 Task: Create a rule when a due date more than days from now is removed from a card by me.
Action: Mouse moved to (1071, 87)
Screenshot: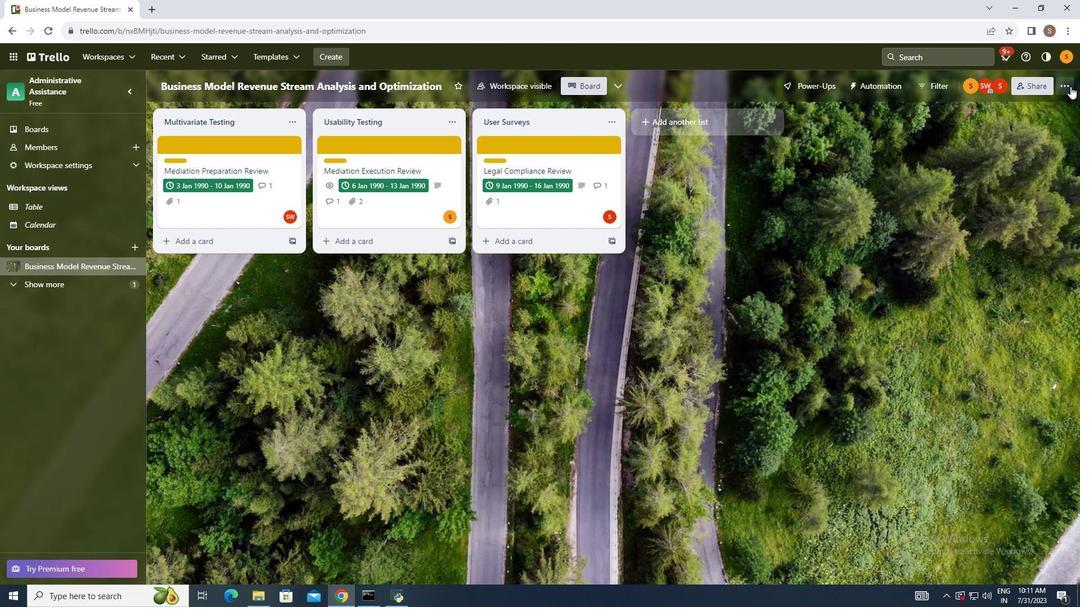 
Action: Mouse pressed left at (1071, 87)
Screenshot: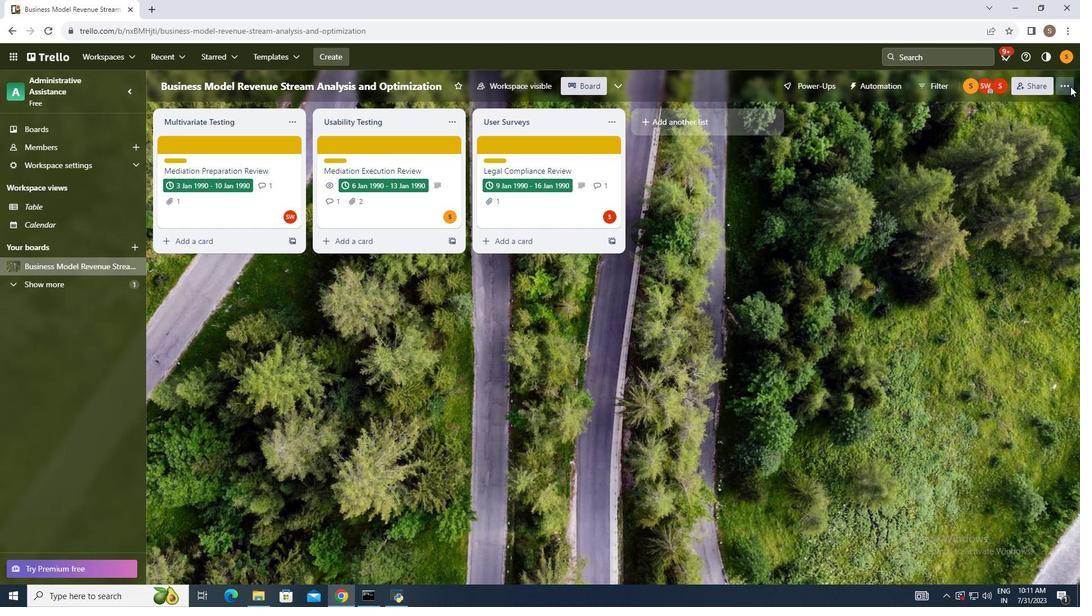 
Action: Mouse moved to (967, 233)
Screenshot: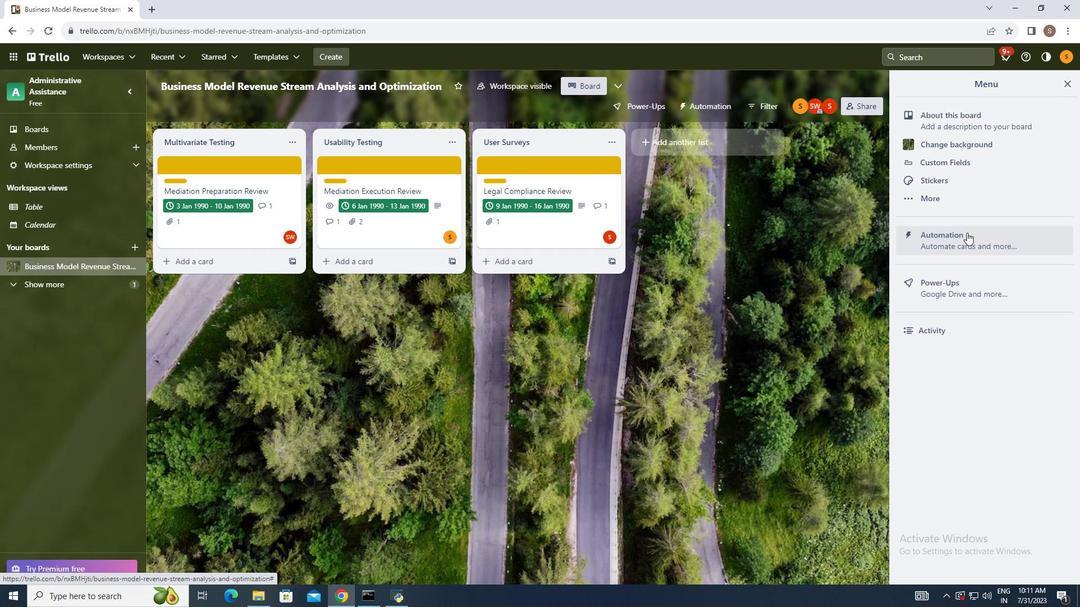 
Action: Mouse pressed left at (967, 233)
Screenshot: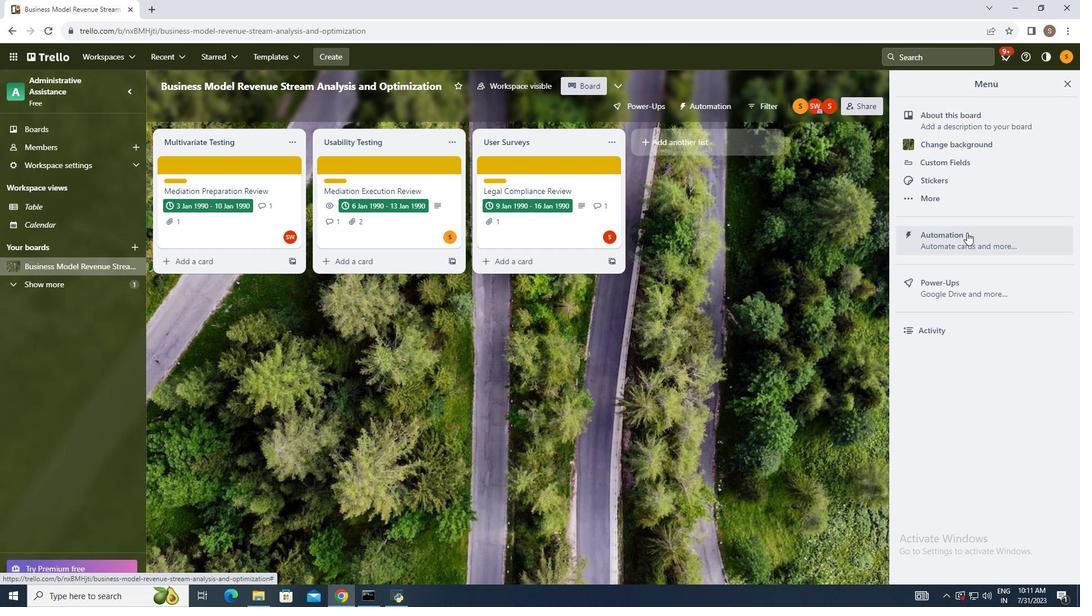 
Action: Mouse moved to (213, 201)
Screenshot: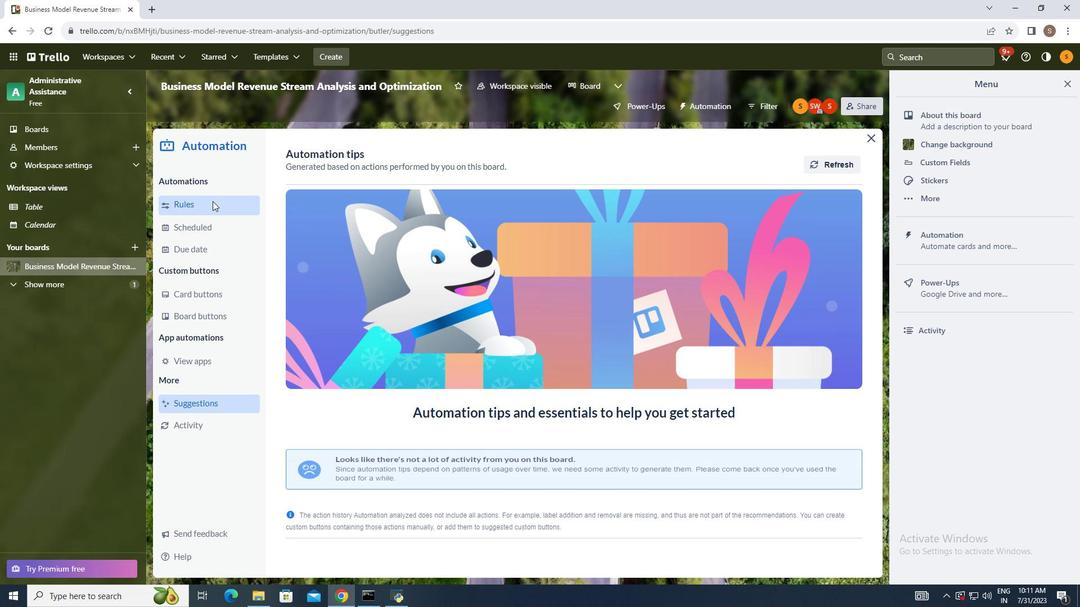 
Action: Mouse pressed left at (213, 201)
Screenshot: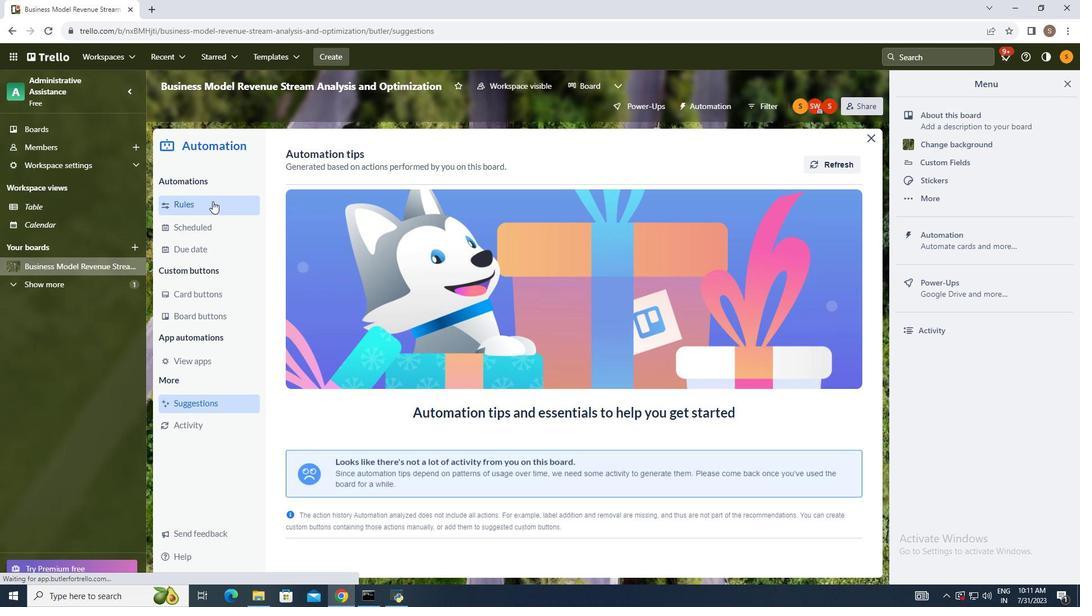 
Action: Mouse moved to (737, 158)
Screenshot: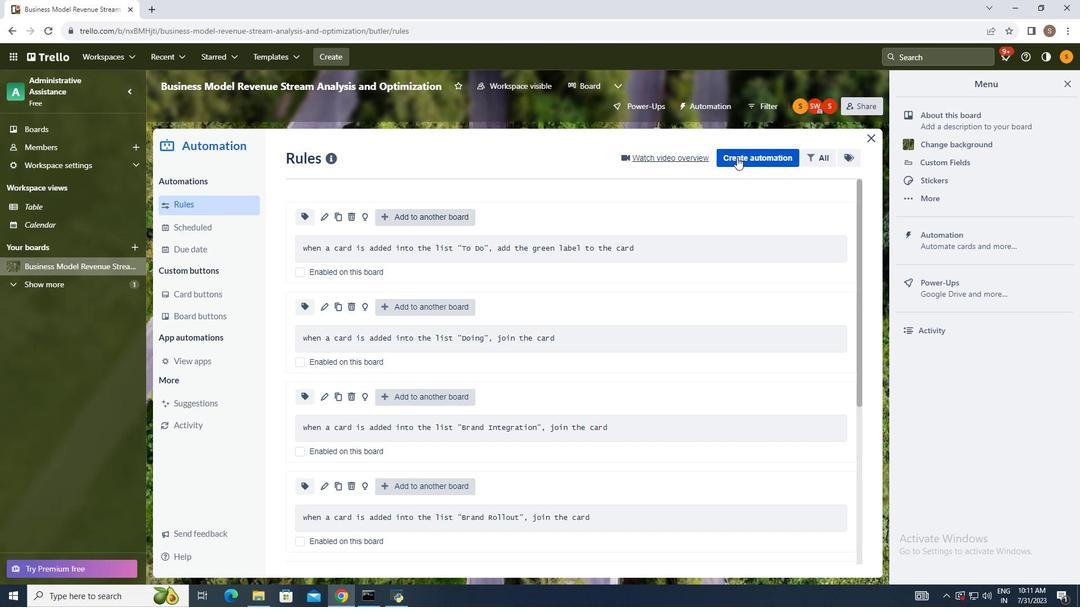 
Action: Mouse pressed left at (737, 158)
Screenshot: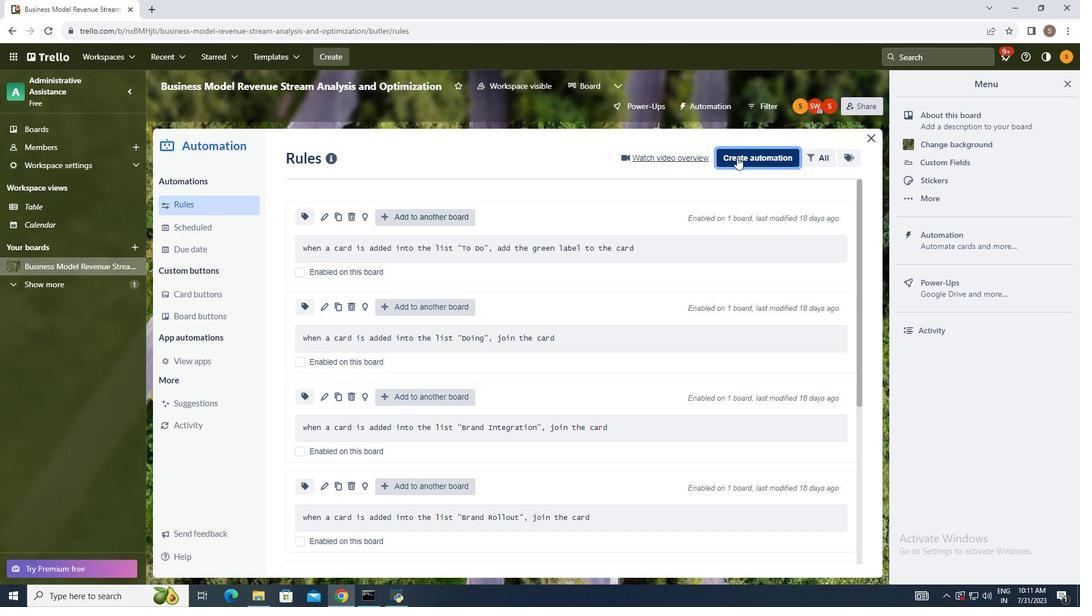 
Action: Mouse moved to (573, 269)
Screenshot: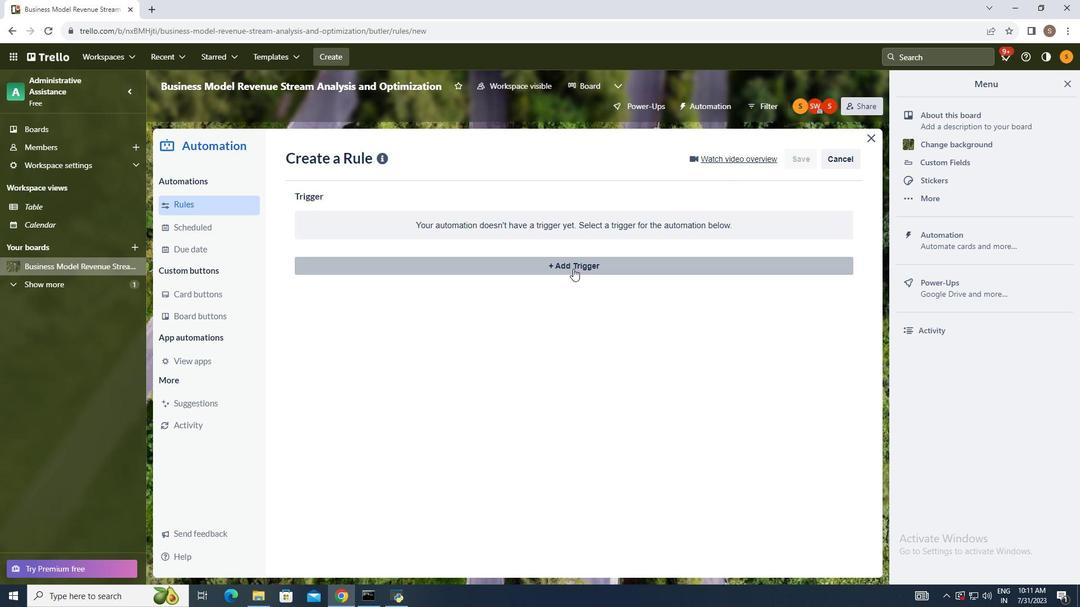 
Action: Mouse pressed left at (573, 269)
Screenshot: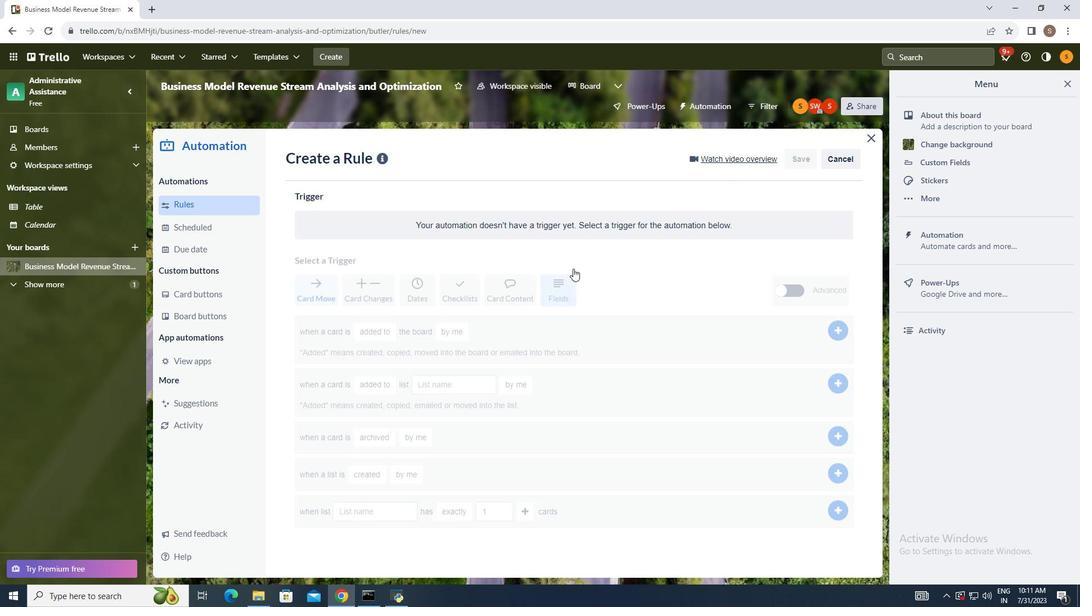 
Action: Mouse moved to (413, 303)
Screenshot: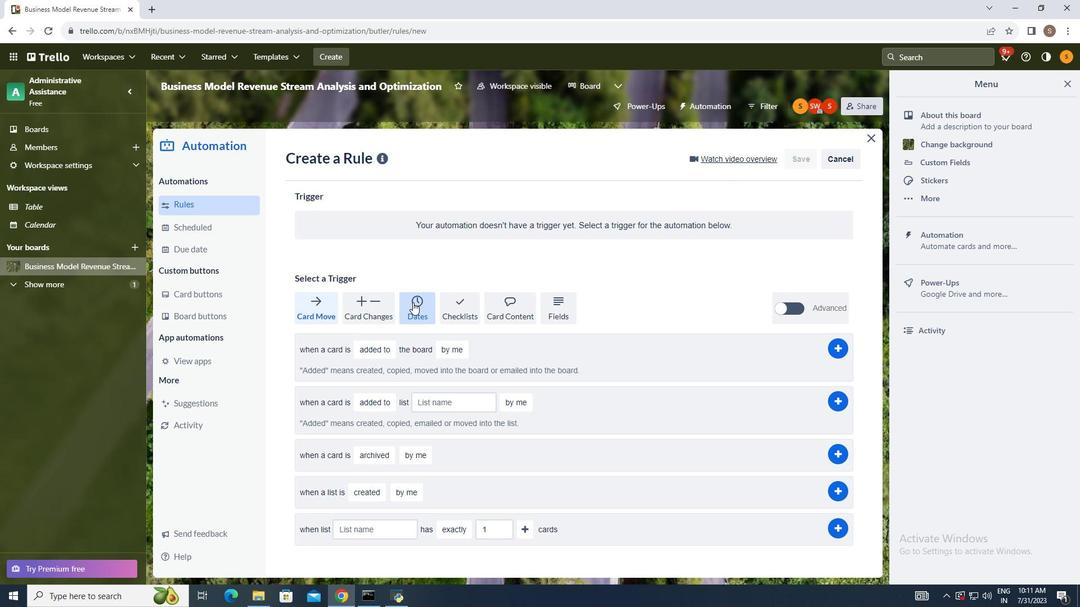 
Action: Mouse pressed left at (413, 303)
Screenshot: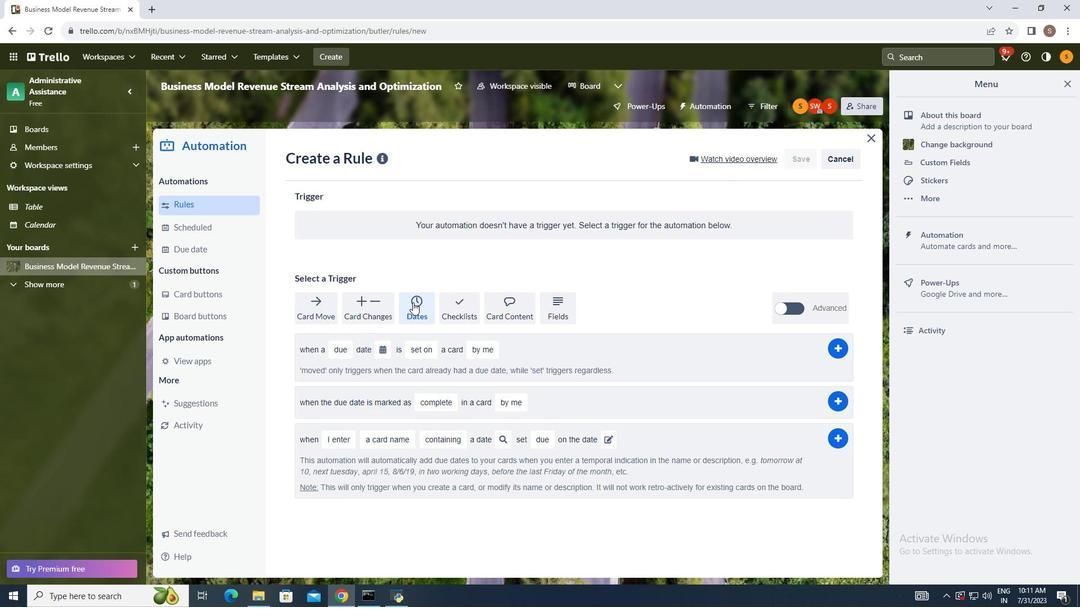 
Action: Mouse moved to (346, 345)
Screenshot: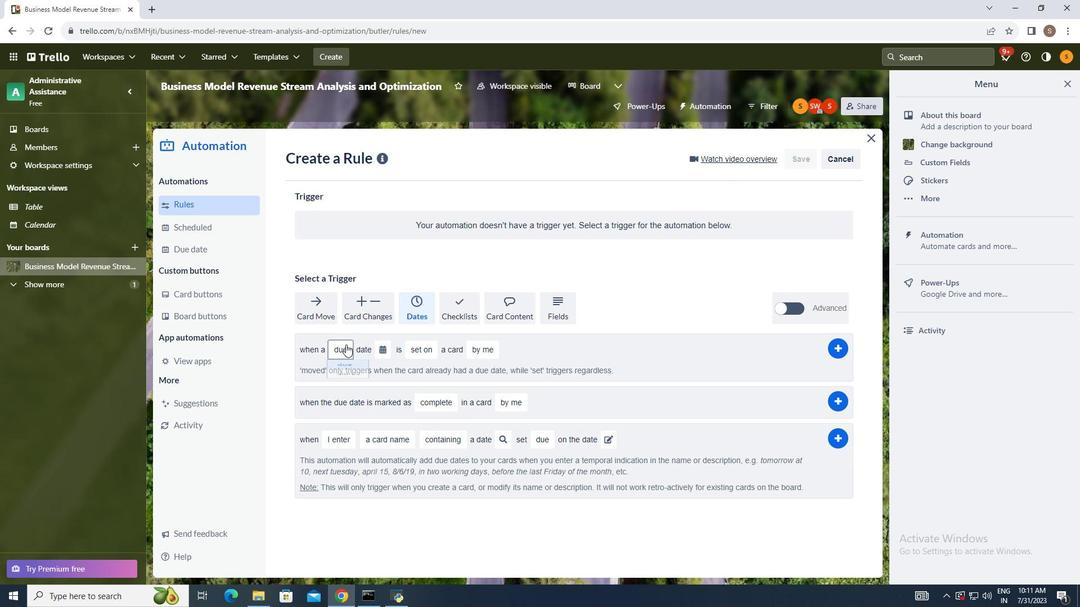 
Action: Mouse pressed left at (346, 345)
Screenshot: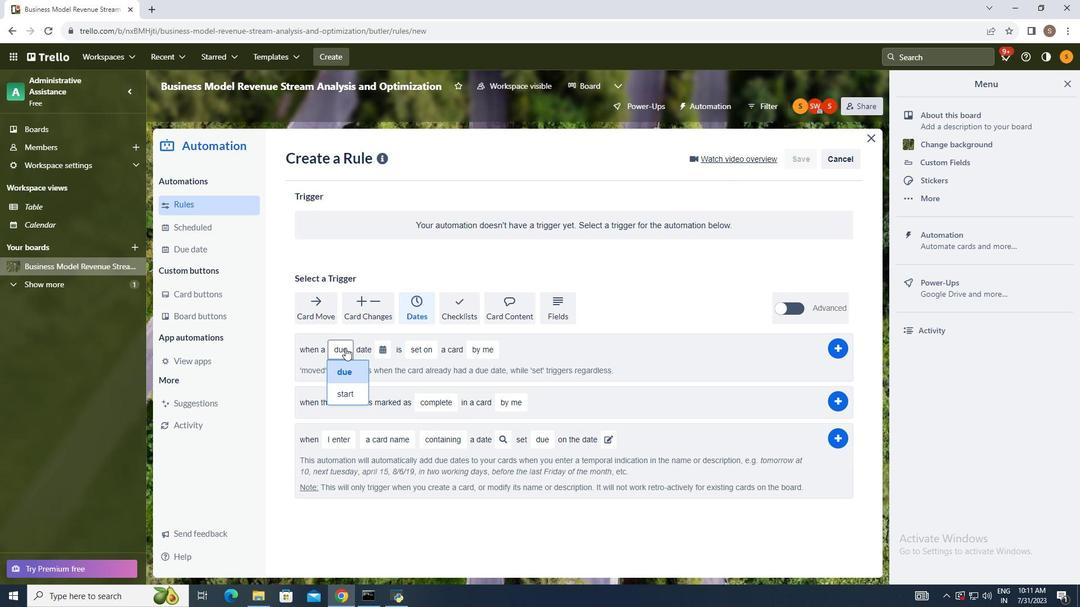 
Action: Mouse moved to (346, 371)
Screenshot: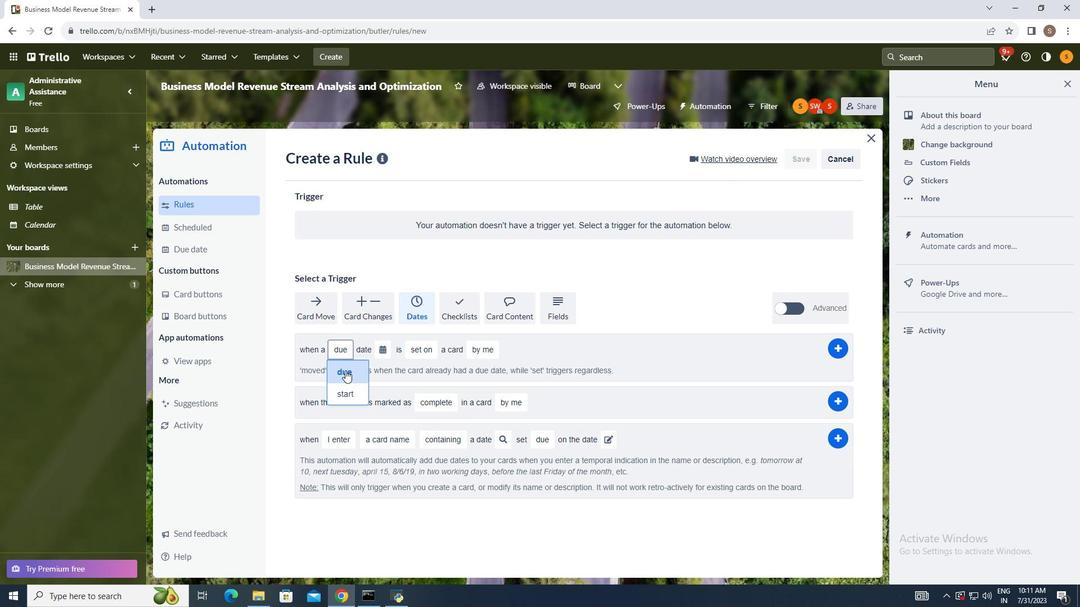
Action: Mouse pressed left at (346, 371)
Screenshot: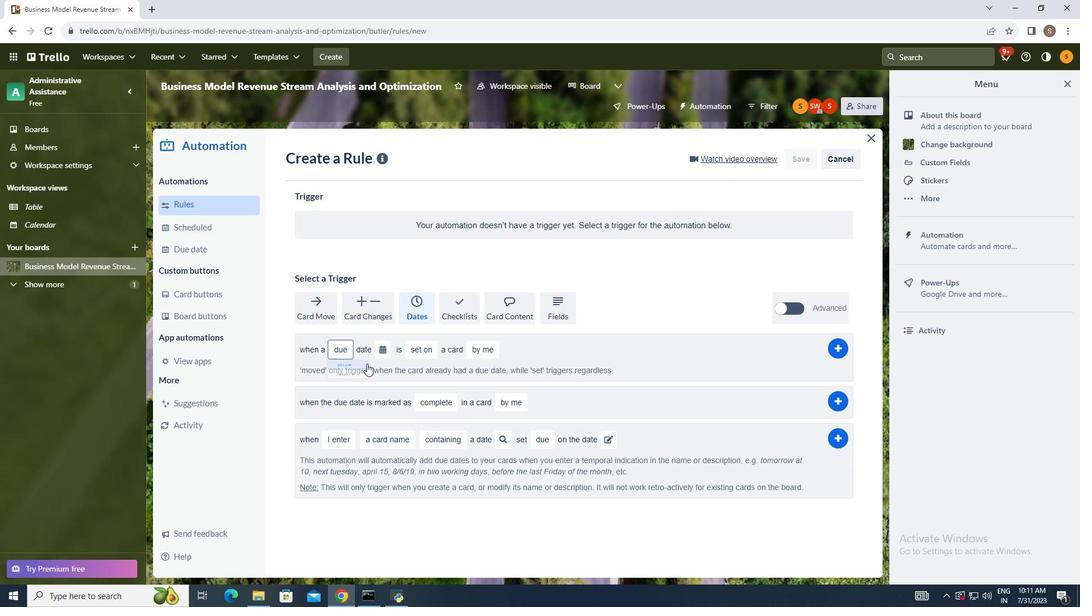 
Action: Mouse moved to (385, 356)
Screenshot: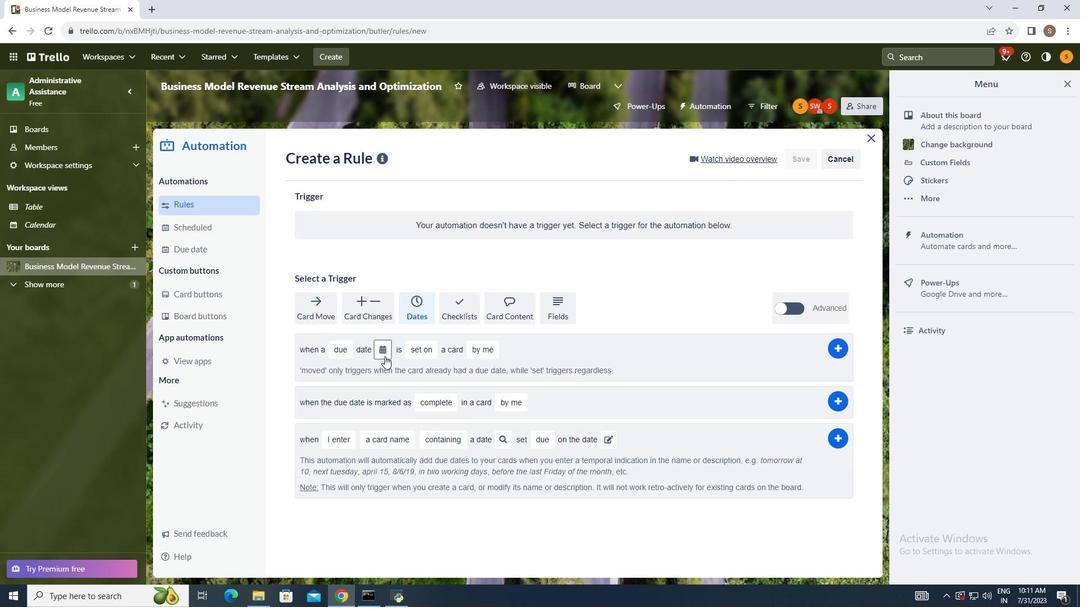 
Action: Mouse pressed left at (388, 351)
Screenshot: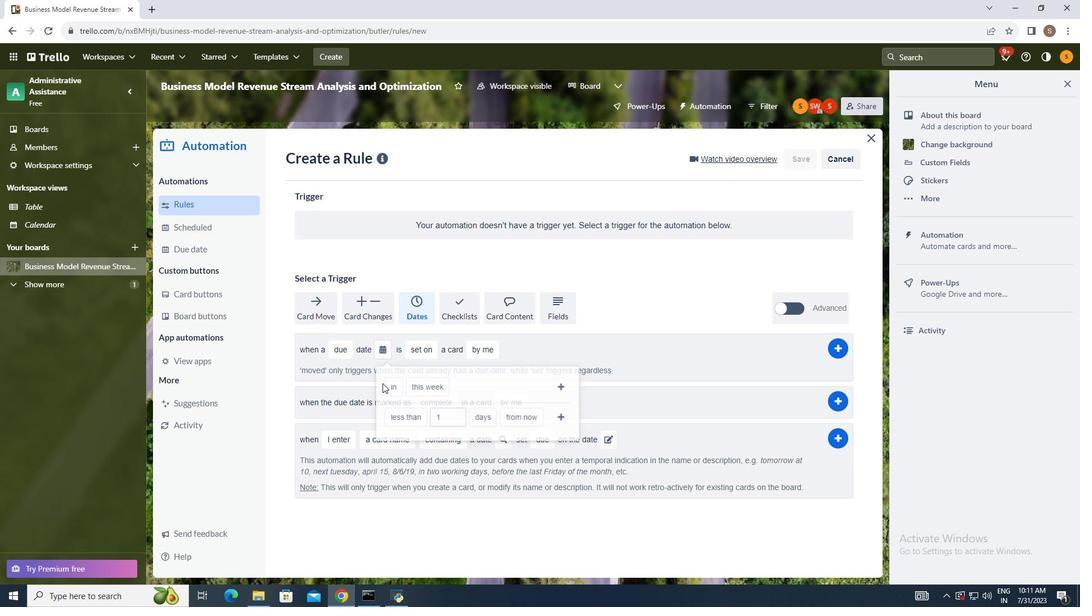 
Action: Mouse moved to (396, 412)
Screenshot: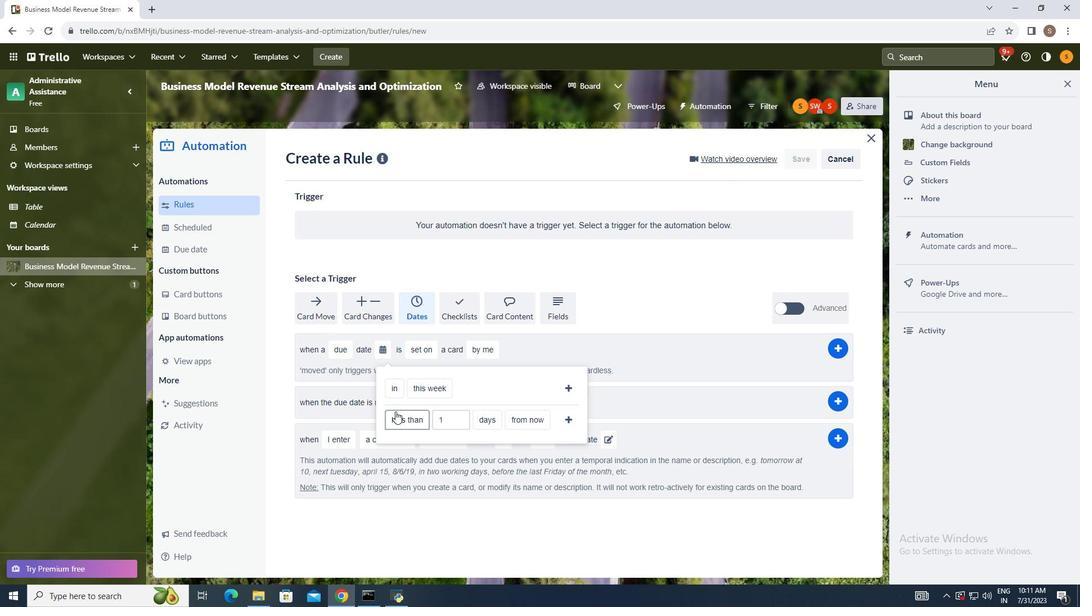 
Action: Mouse pressed left at (396, 412)
Screenshot: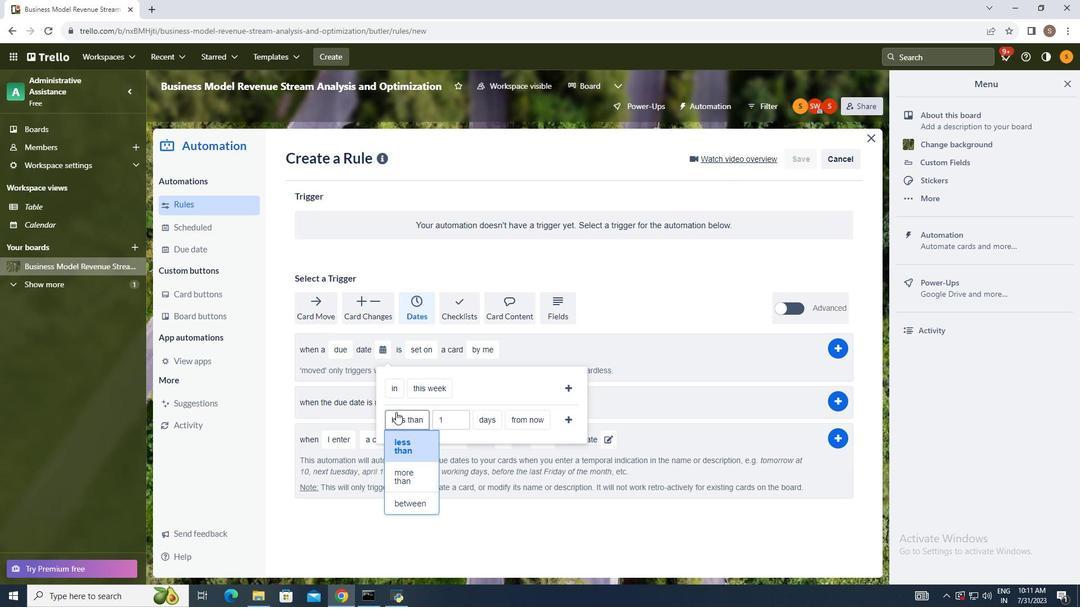 
Action: Mouse moved to (416, 473)
Screenshot: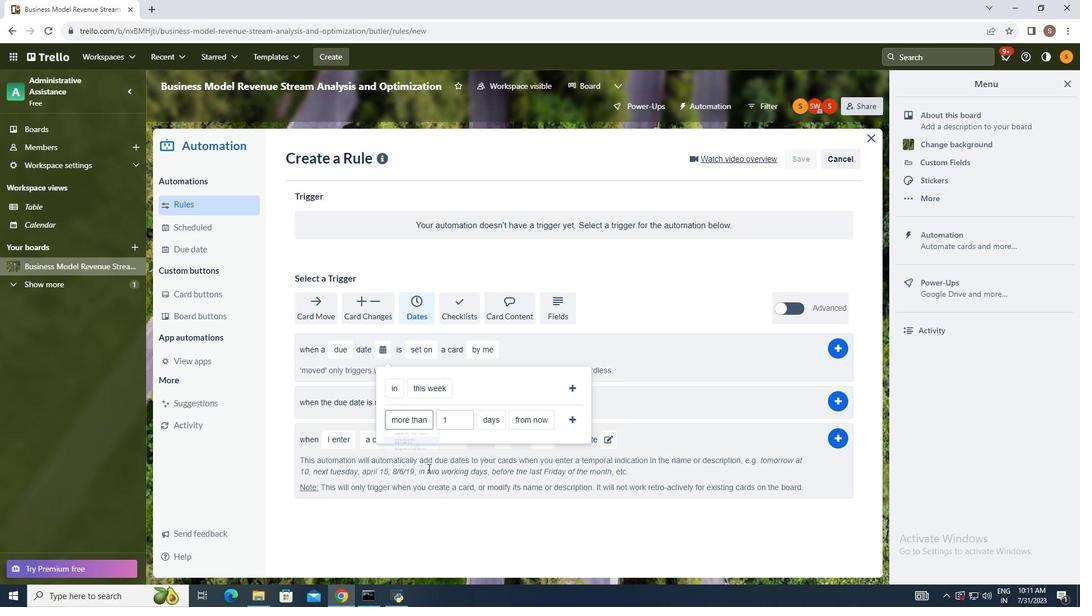 
Action: Mouse pressed left at (416, 473)
Screenshot: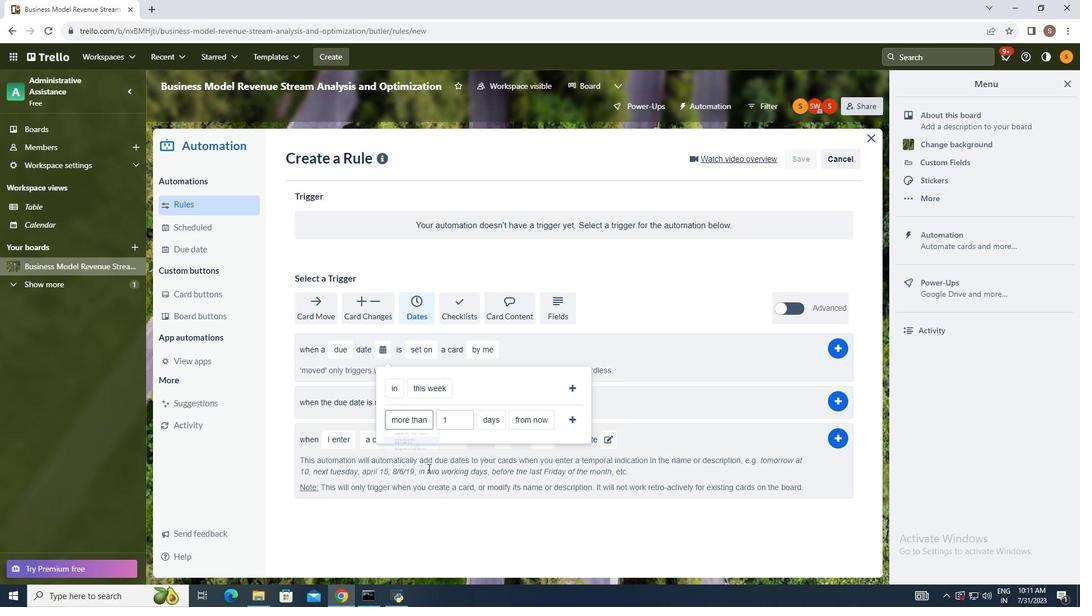 
Action: Mouse moved to (491, 422)
Screenshot: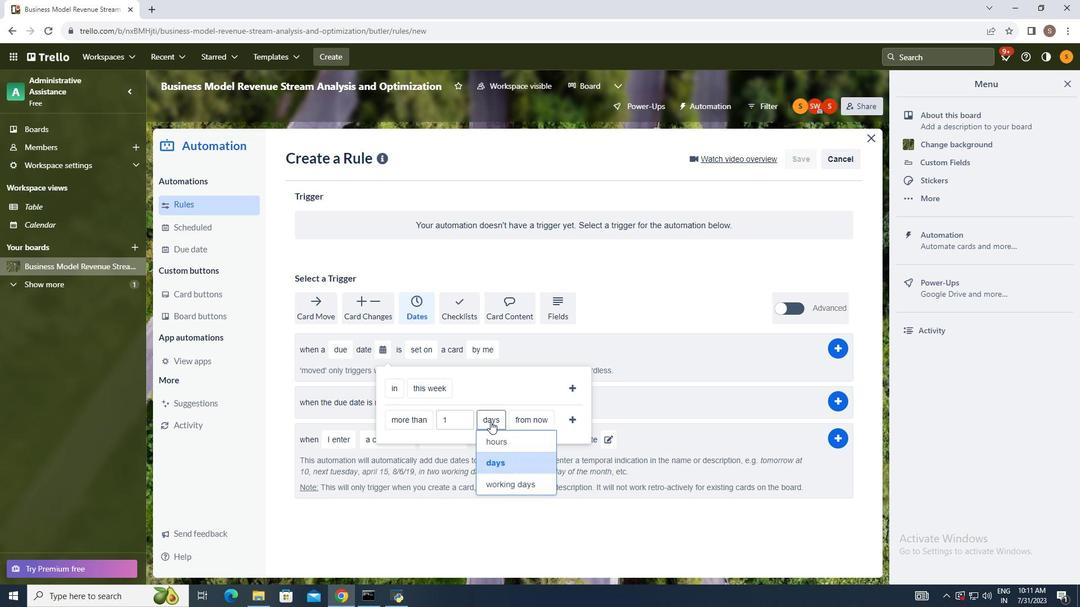 
Action: Mouse pressed left at (491, 422)
Screenshot: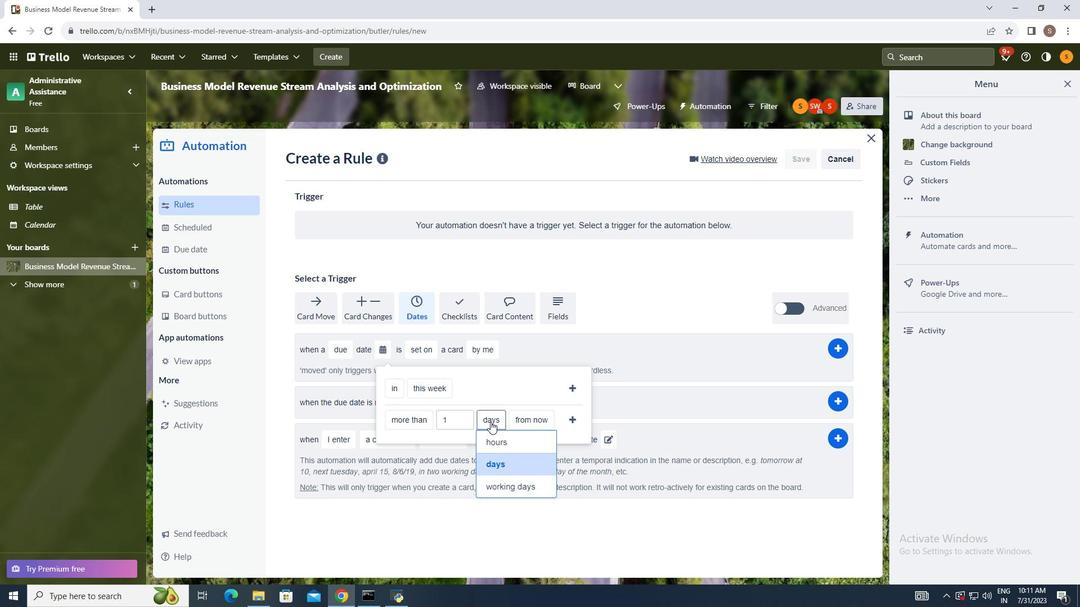 
Action: Mouse moved to (497, 462)
Screenshot: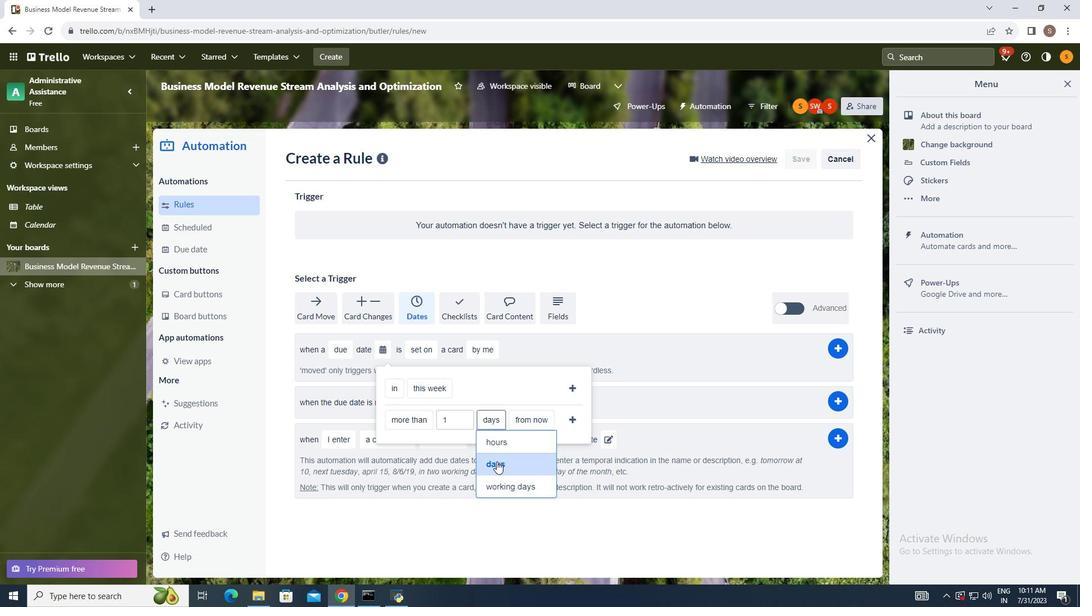 
Action: Mouse pressed left at (497, 462)
Screenshot: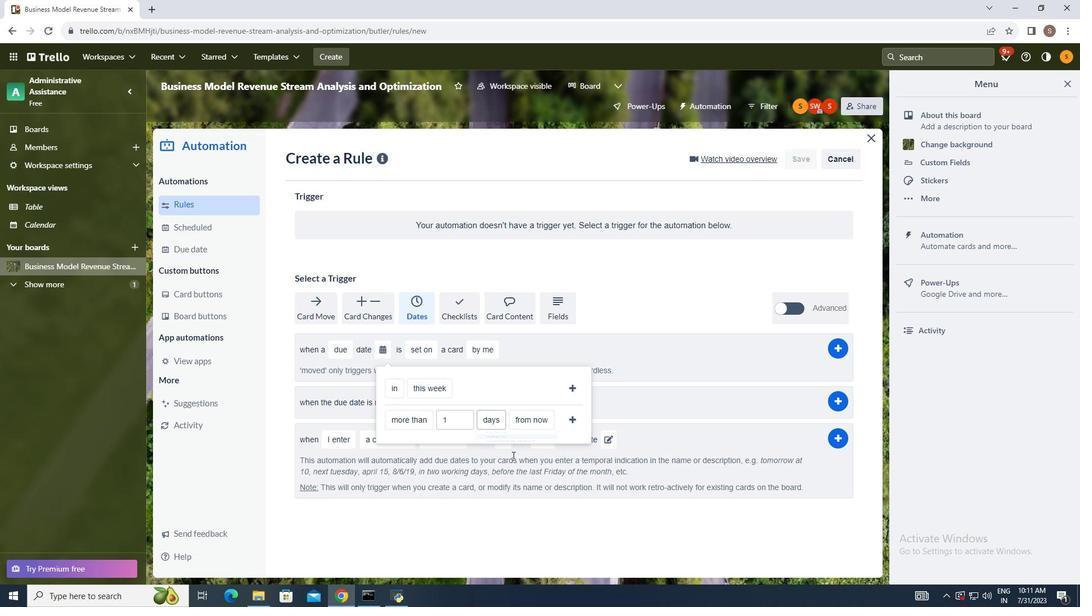 
Action: Mouse moved to (530, 421)
Screenshot: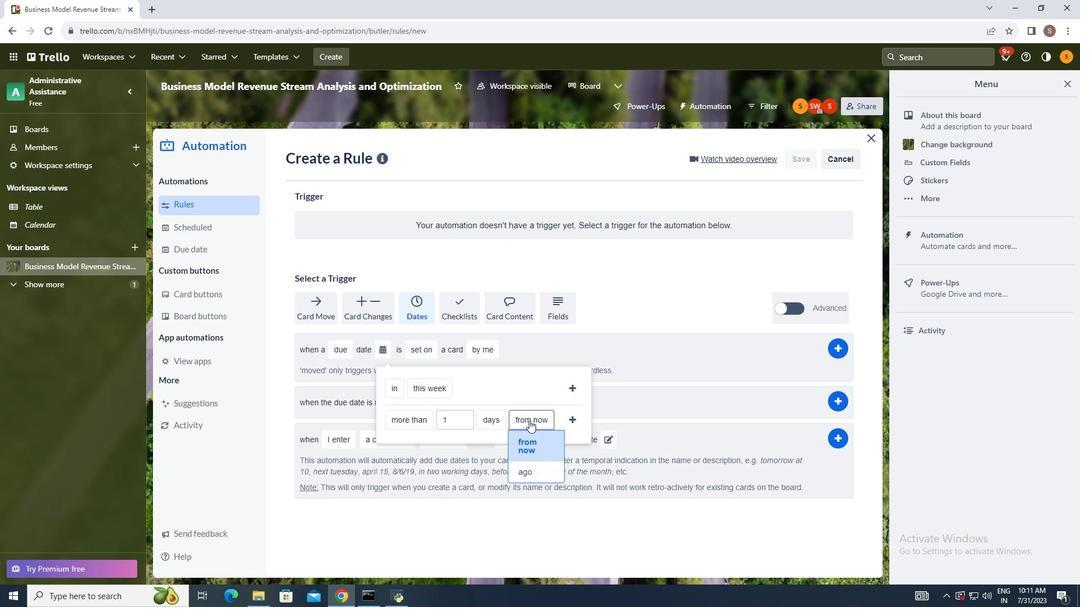 
Action: Mouse pressed left at (530, 421)
Screenshot: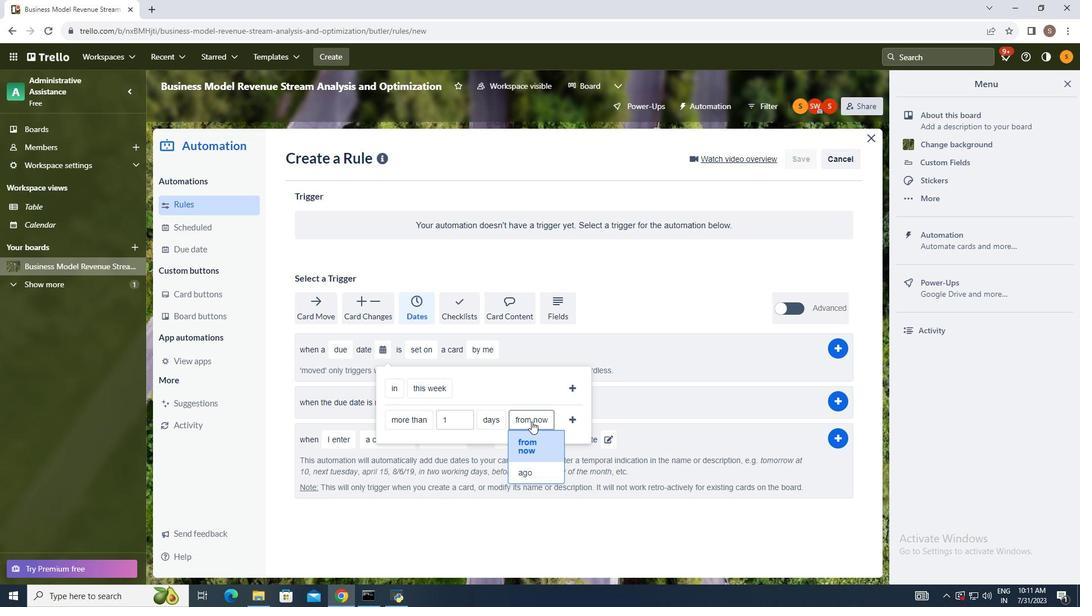 
Action: Mouse moved to (537, 442)
Screenshot: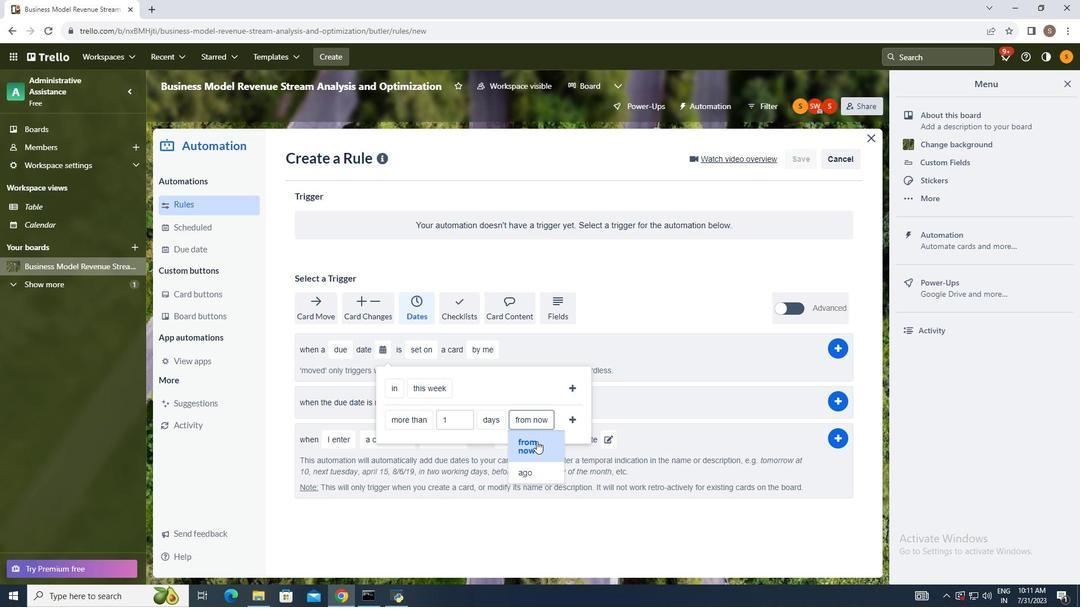 
Action: Mouse pressed left at (537, 442)
Screenshot: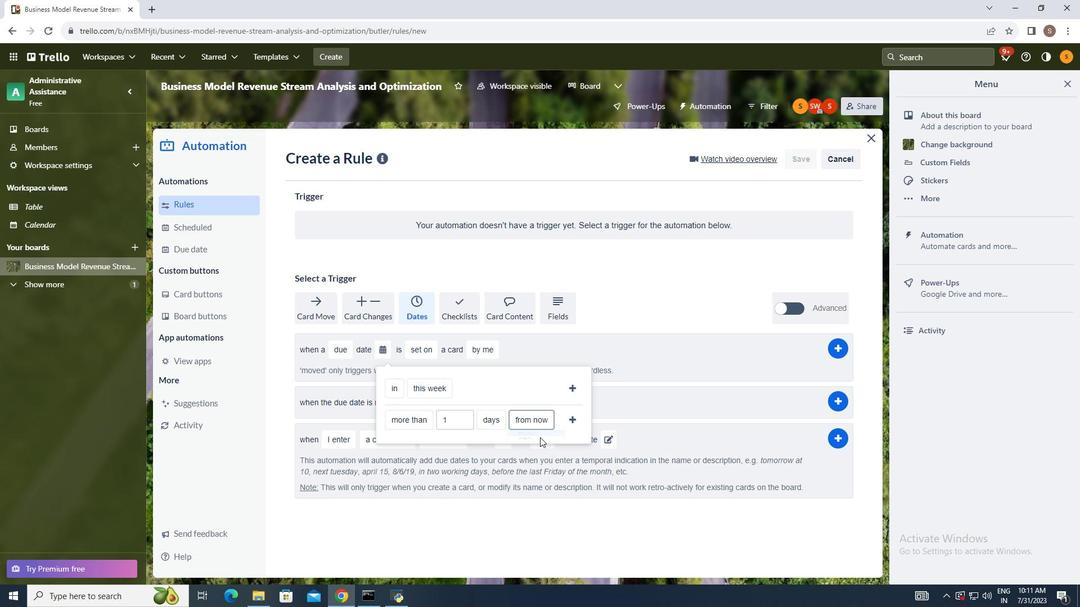 
Action: Mouse moved to (571, 420)
Screenshot: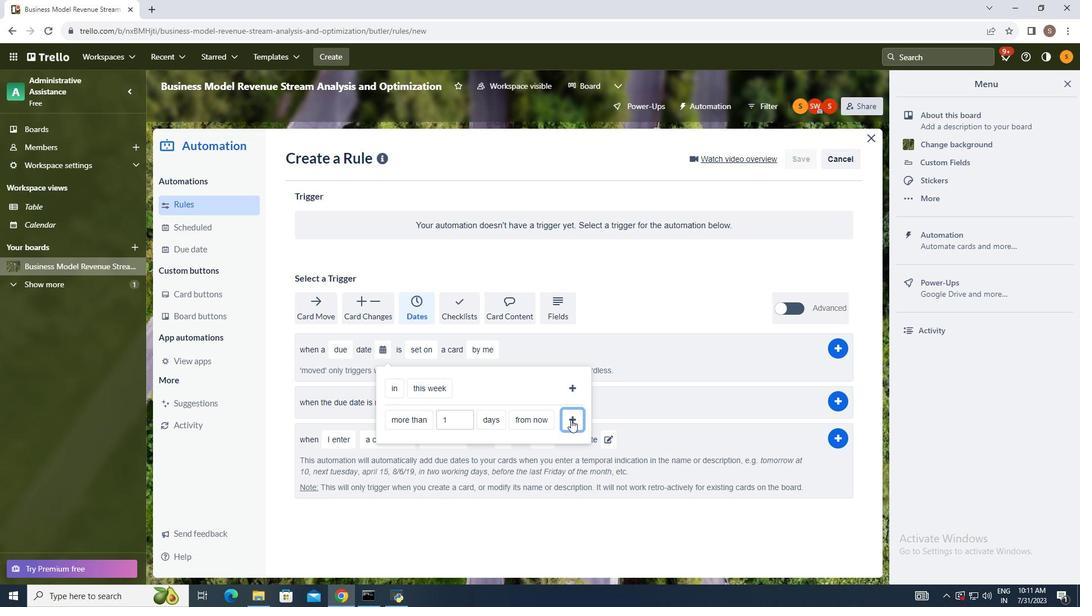 
Action: Mouse pressed left at (571, 420)
Screenshot: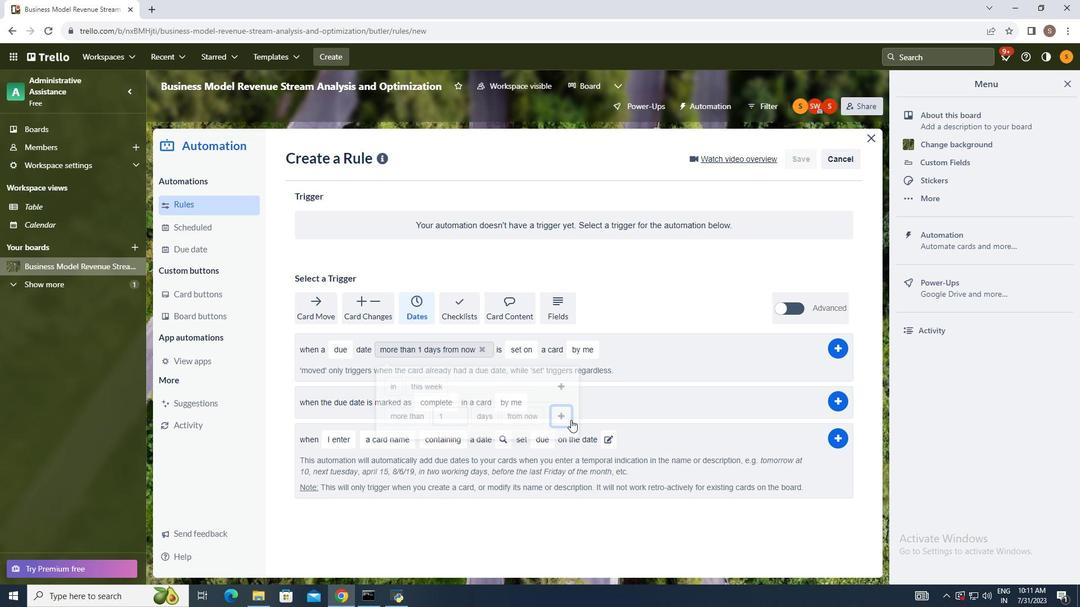 
Action: Mouse moved to (520, 351)
Screenshot: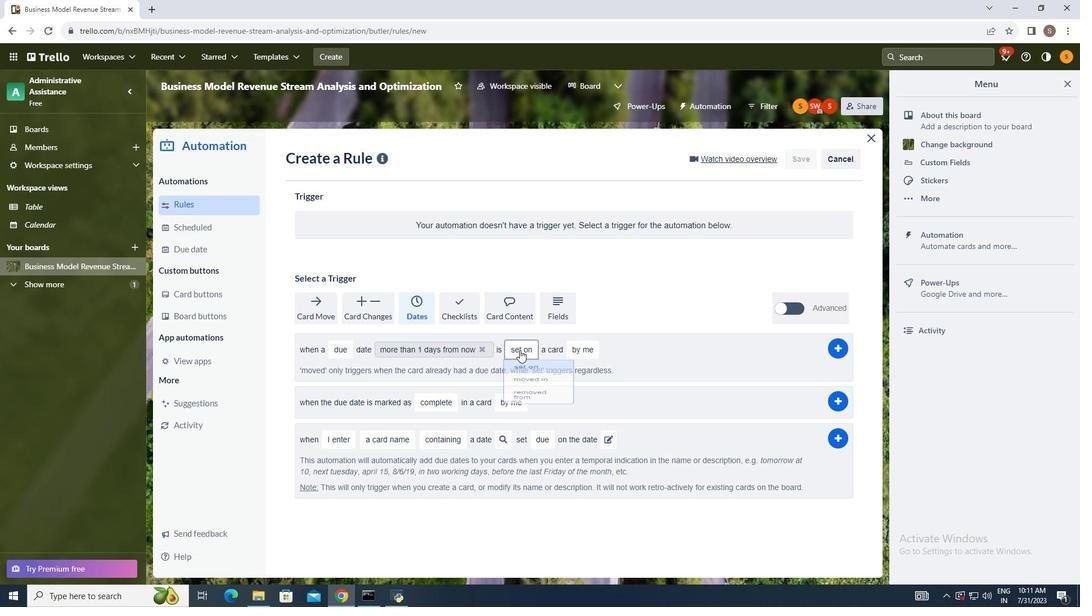 
Action: Mouse pressed left at (520, 351)
Screenshot: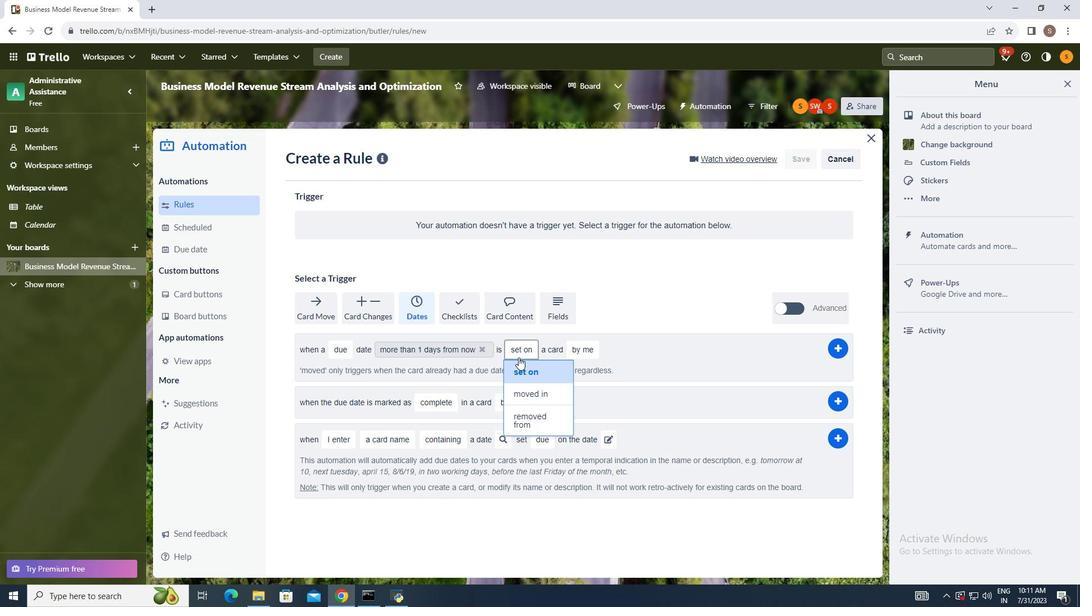 
Action: Mouse moved to (529, 422)
Screenshot: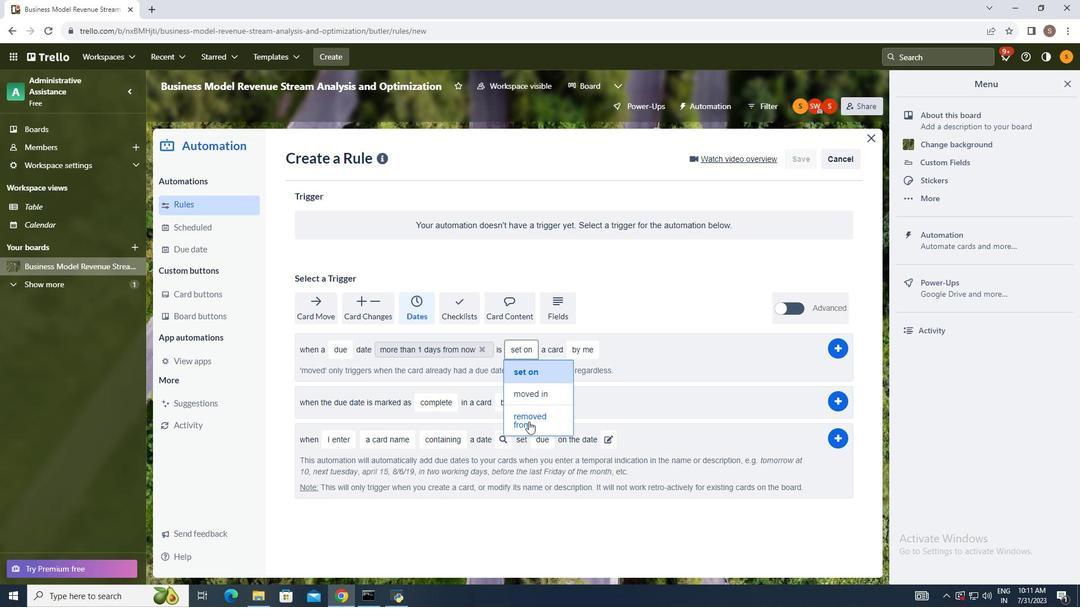 
Action: Mouse pressed left at (529, 422)
Screenshot: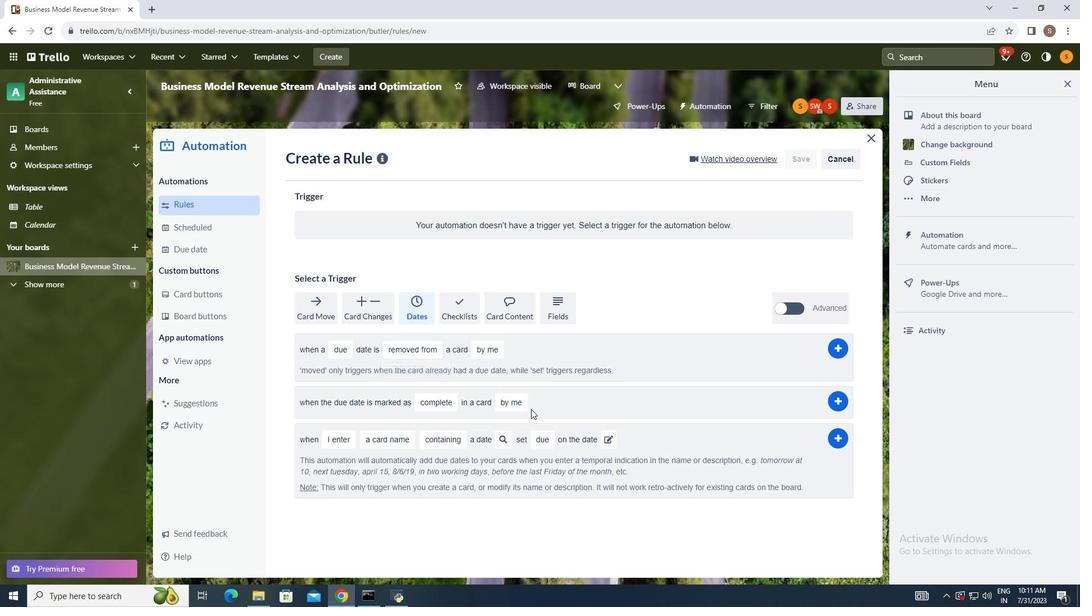 
Action: Mouse moved to (486, 353)
Screenshot: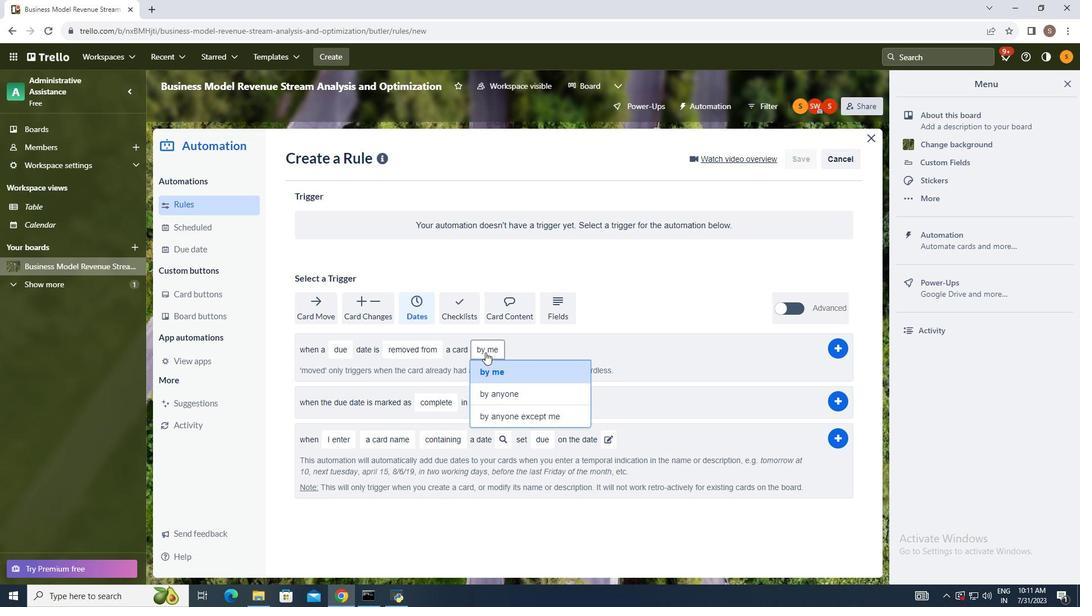 
Action: Mouse pressed left at (486, 353)
Screenshot: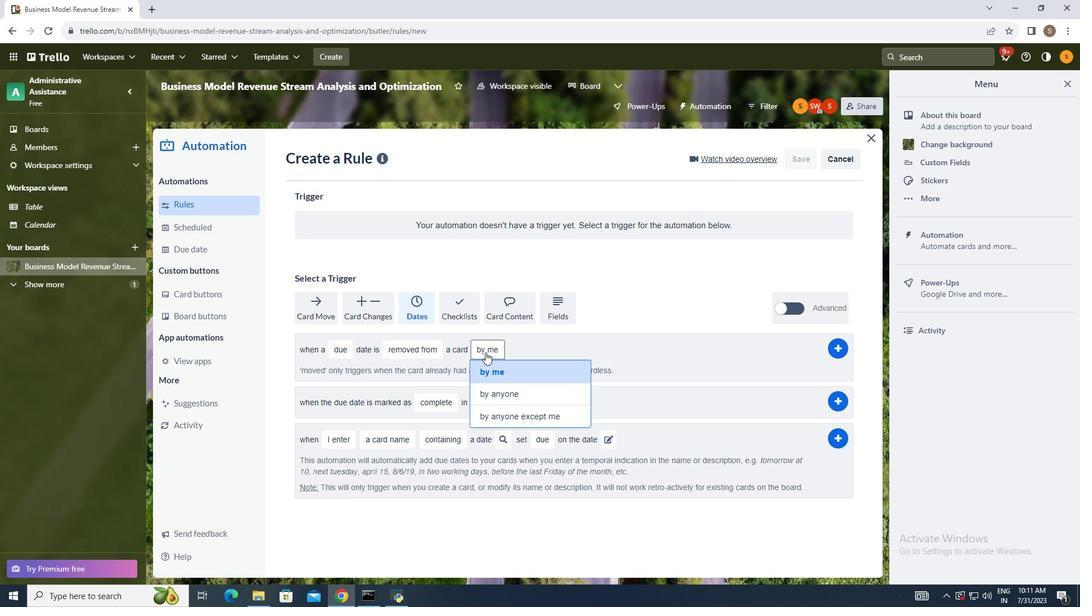 
Action: Mouse moved to (496, 369)
Screenshot: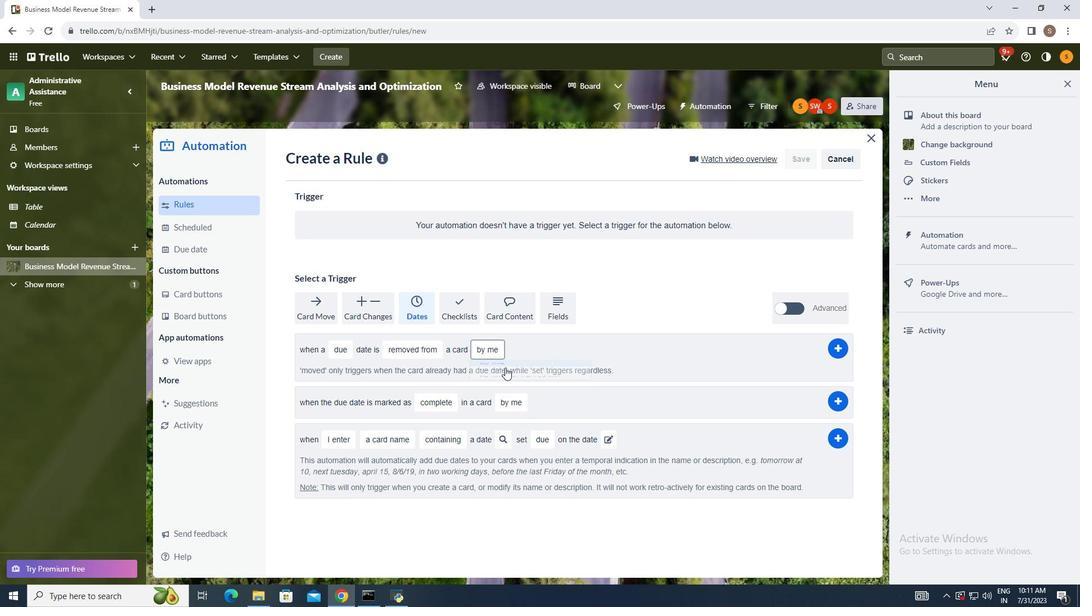 
Action: Mouse pressed left at (496, 369)
Screenshot: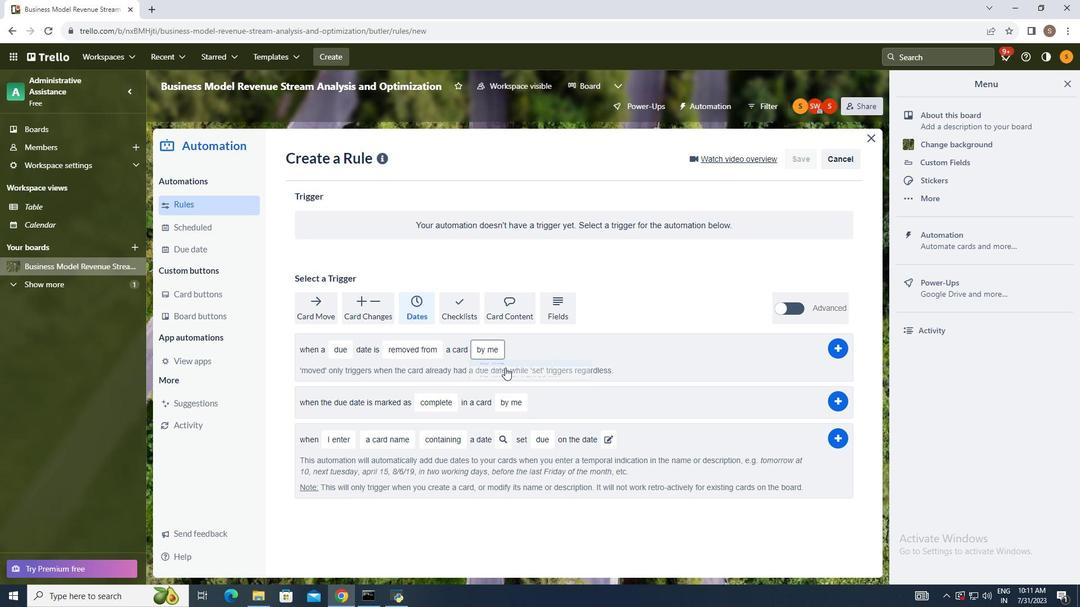 
Action: Mouse moved to (631, 326)
Screenshot: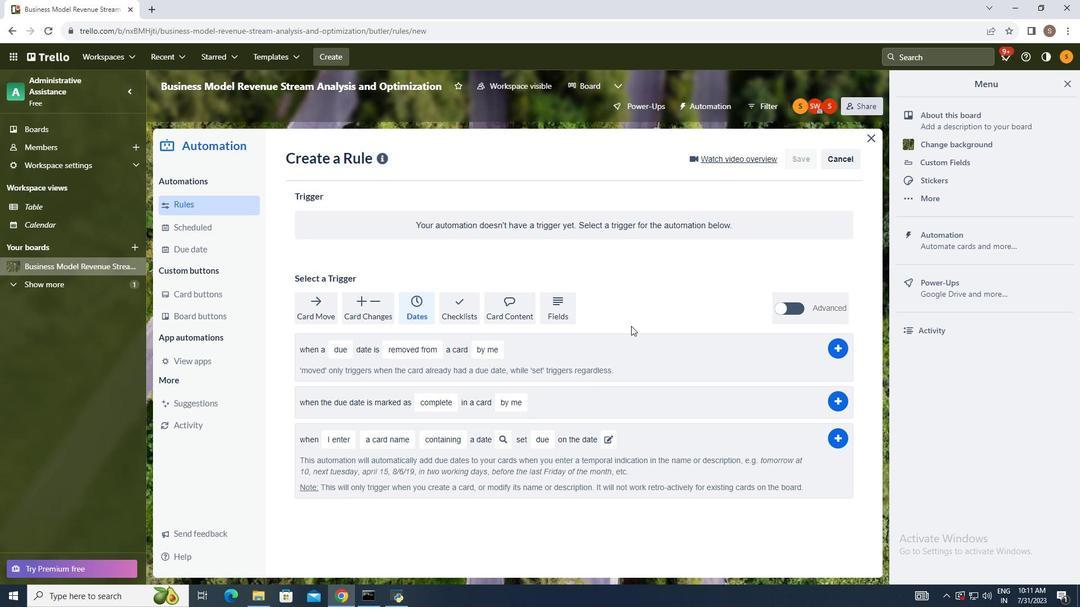 
